 Task: Send an email with the signature Chelsea Sanchez with the subject 'Request for a testimonial' and the message 'I am writing to follow up on our recent meeting.' from softage.1@softage.net to softage.5@softage.net and softage.6@softage.net with an attached document Feasibility_study.pdf
Action: Mouse moved to (102, 114)
Screenshot: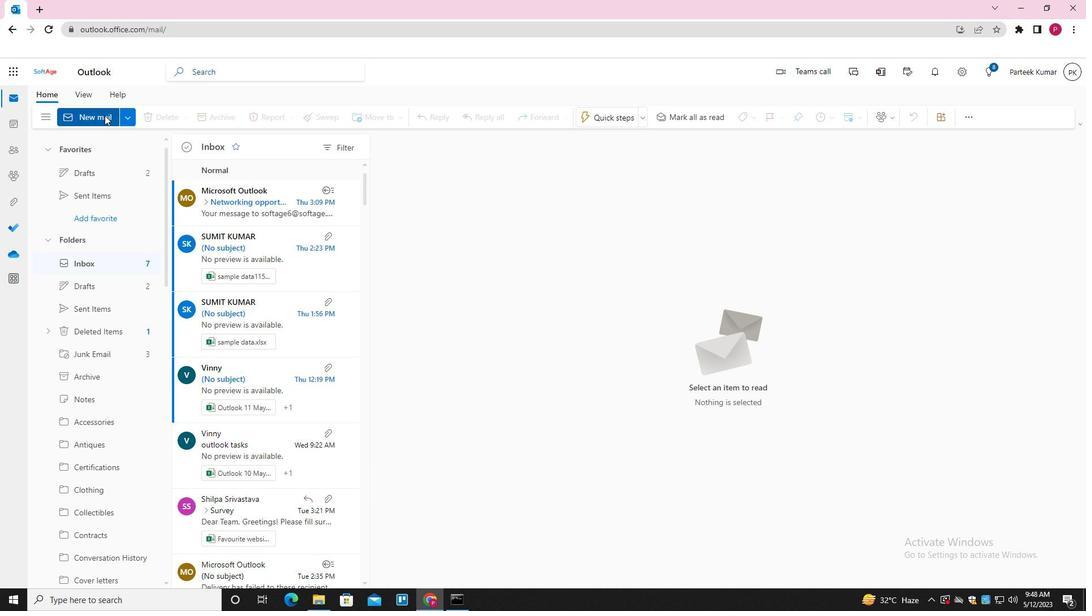 
Action: Mouse pressed left at (102, 114)
Screenshot: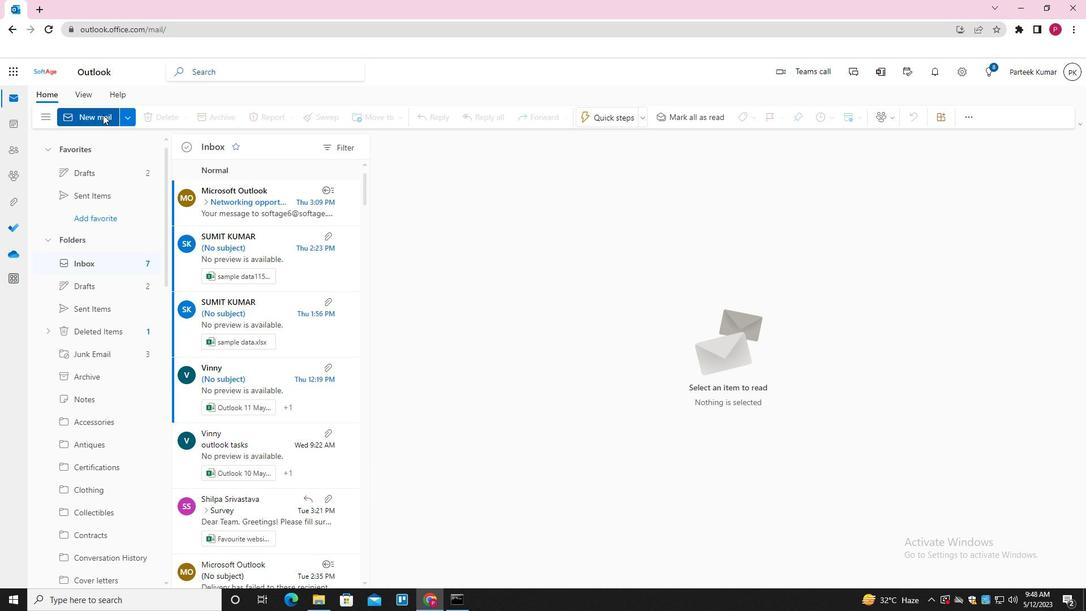 
Action: Mouse moved to (770, 117)
Screenshot: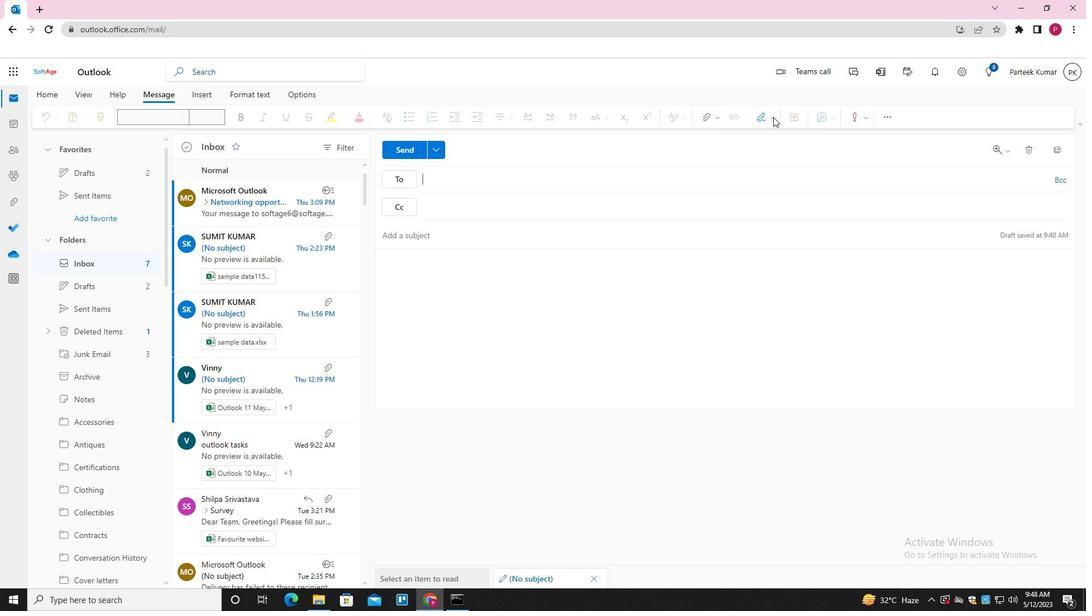 
Action: Mouse pressed left at (770, 117)
Screenshot: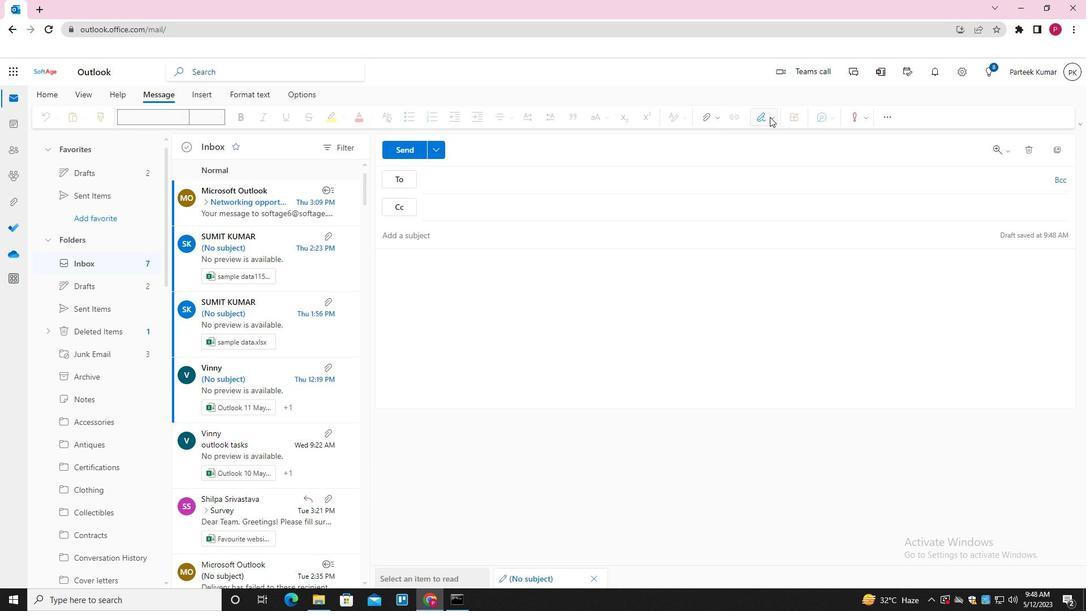 
Action: Mouse moved to (746, 162)
Screenshot: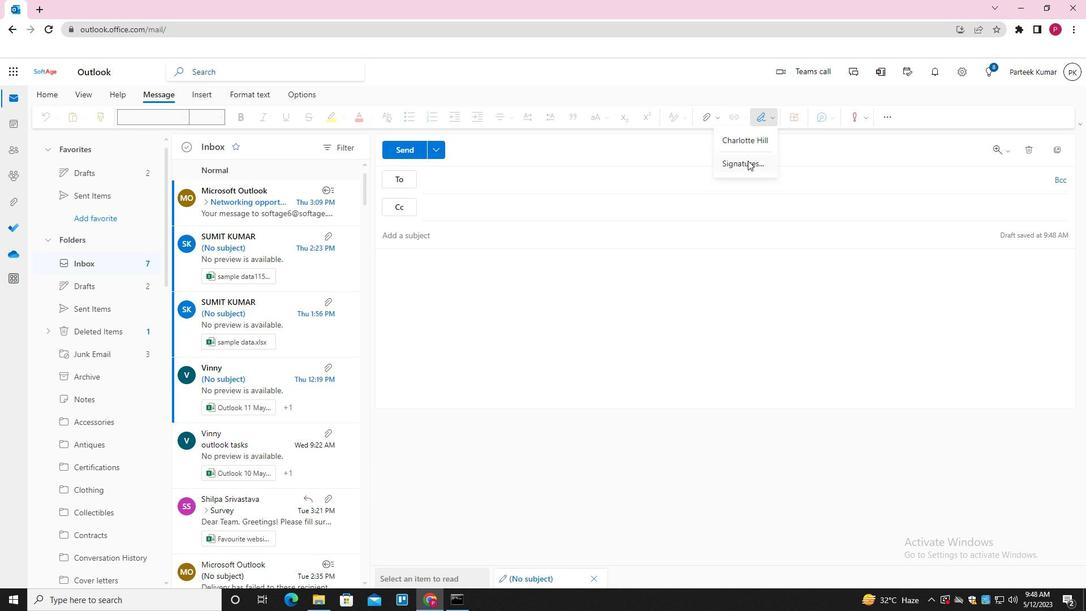 
Action: Mouse pressed left at (746, 162)
Screenshot: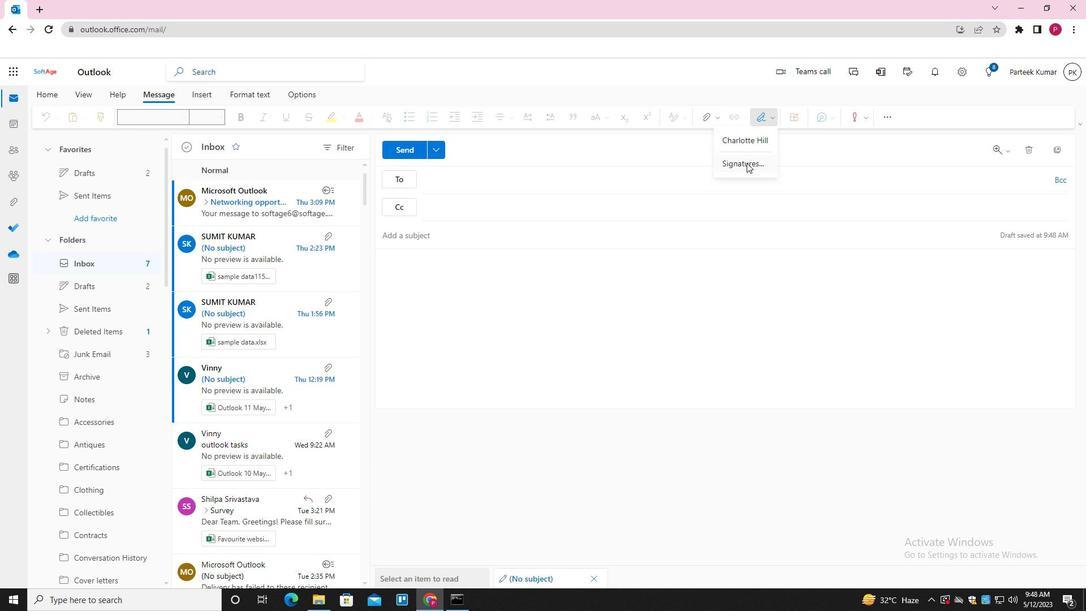 
Action: Mouse moved to (767, 205)
Screenshot: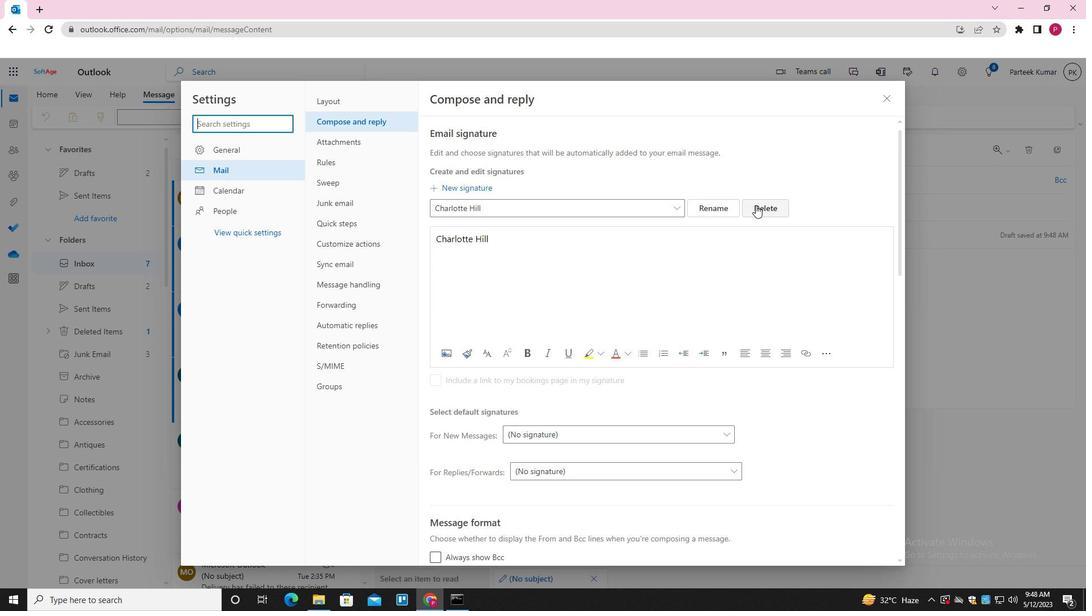 
Action: Mouse pressed left at (767, 205)
Screenshot: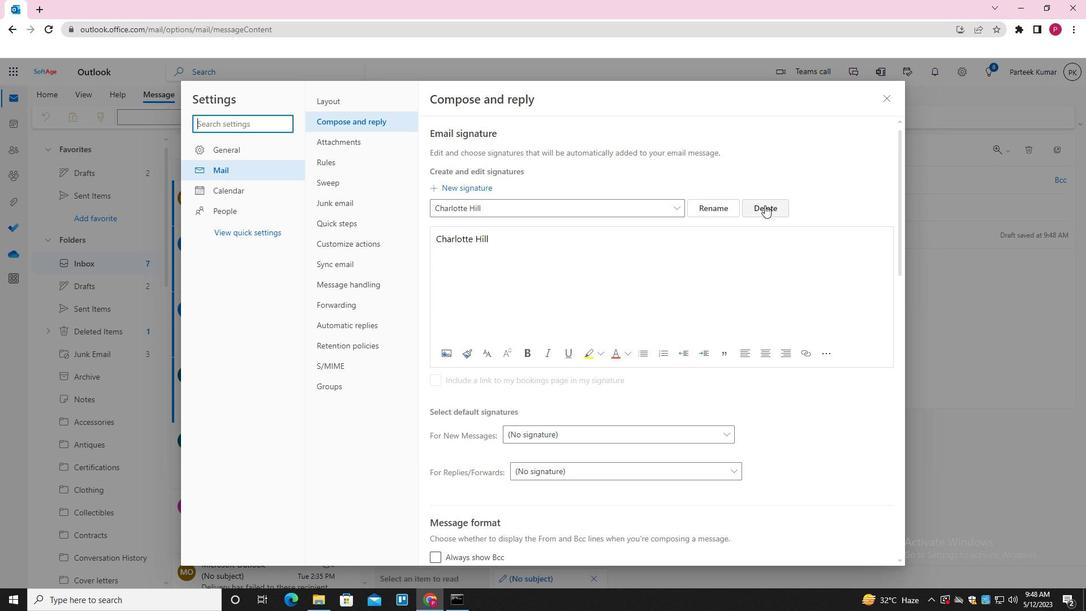 
Action: Mouse moved to (520, 211)
Screenshot: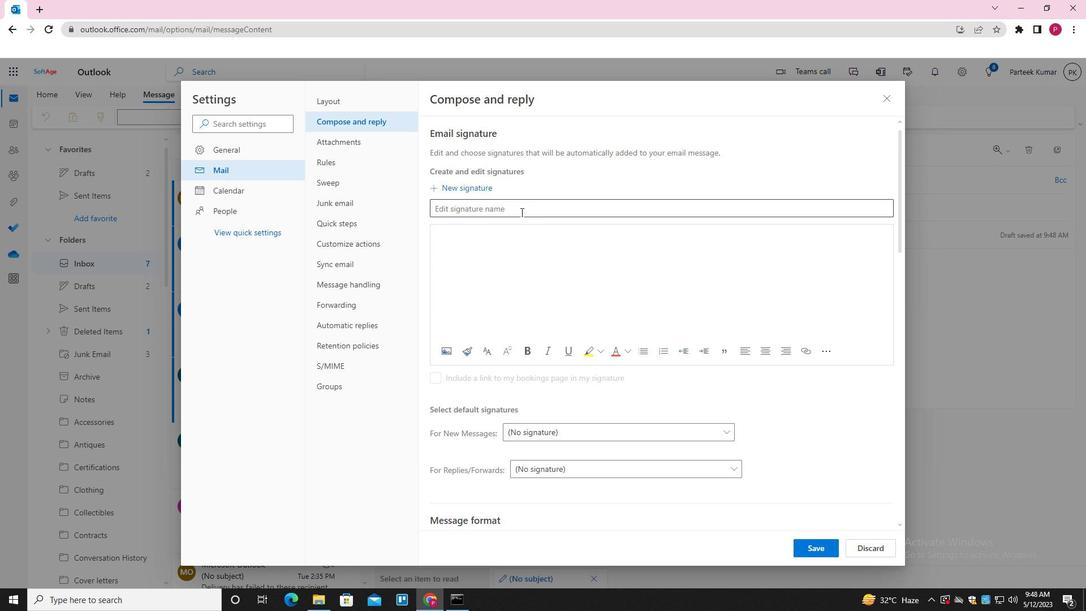 
Action: Mouse pressed left at (520, 211)
Screenshot: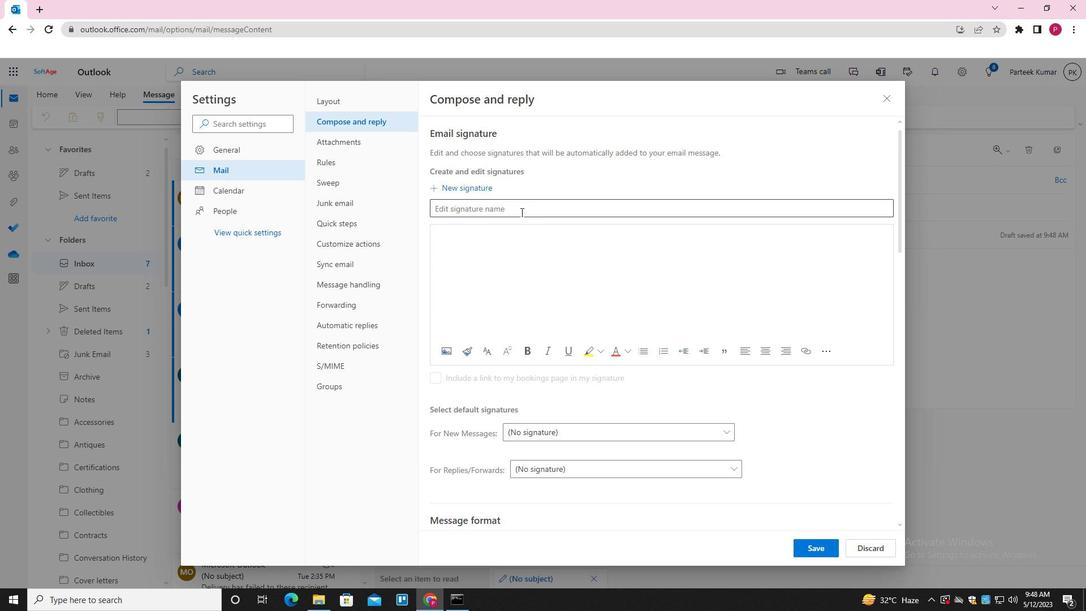 
Action: Key pressed <Key.shift>CHELSEA<Key.space><Key.shift><Key.shift><Key.shift><Key.shift><Key.shift><Key.shift><Key.shift><Key.shift><Key.shift>SANCE<Key.backspace><Key.backspace>CHEZ
Screenshot: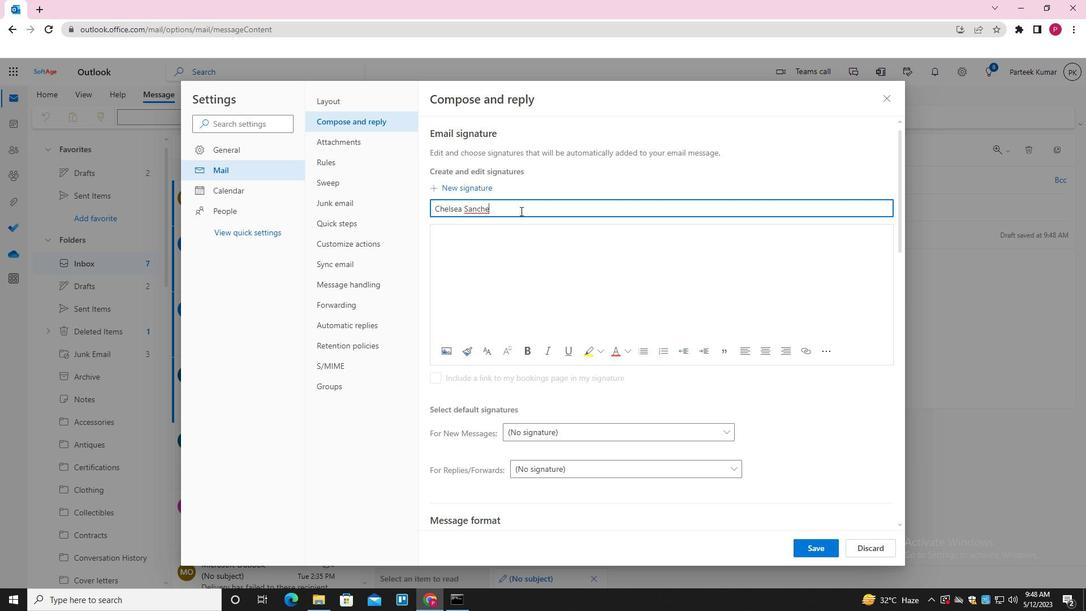 
Action: Mouse moved to (527, 205)
Screenshot: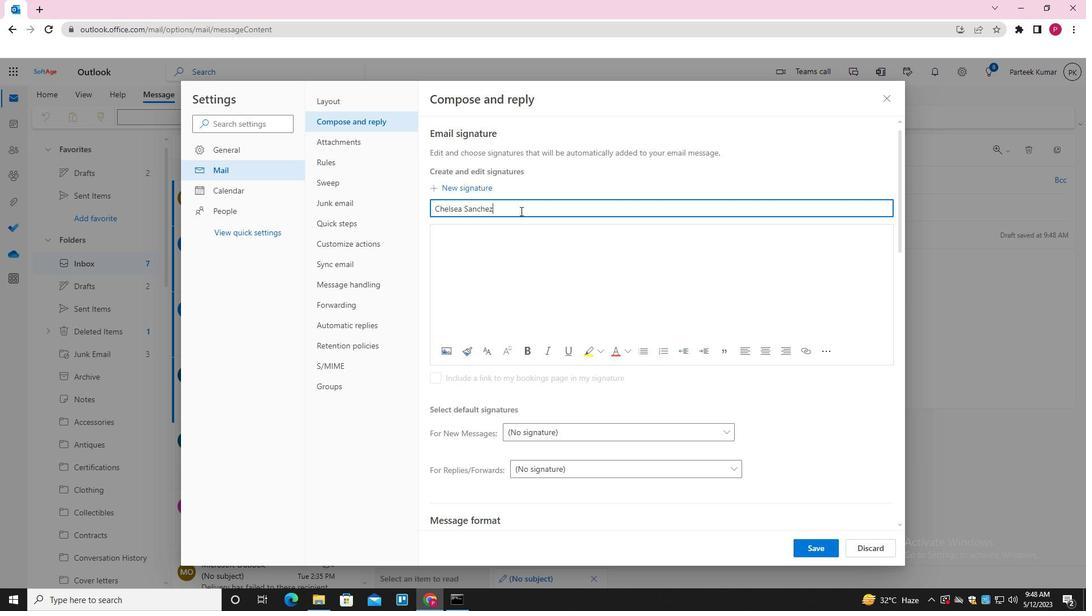 
Action: Key pressed ctrl+Actrl+C
Screenshot: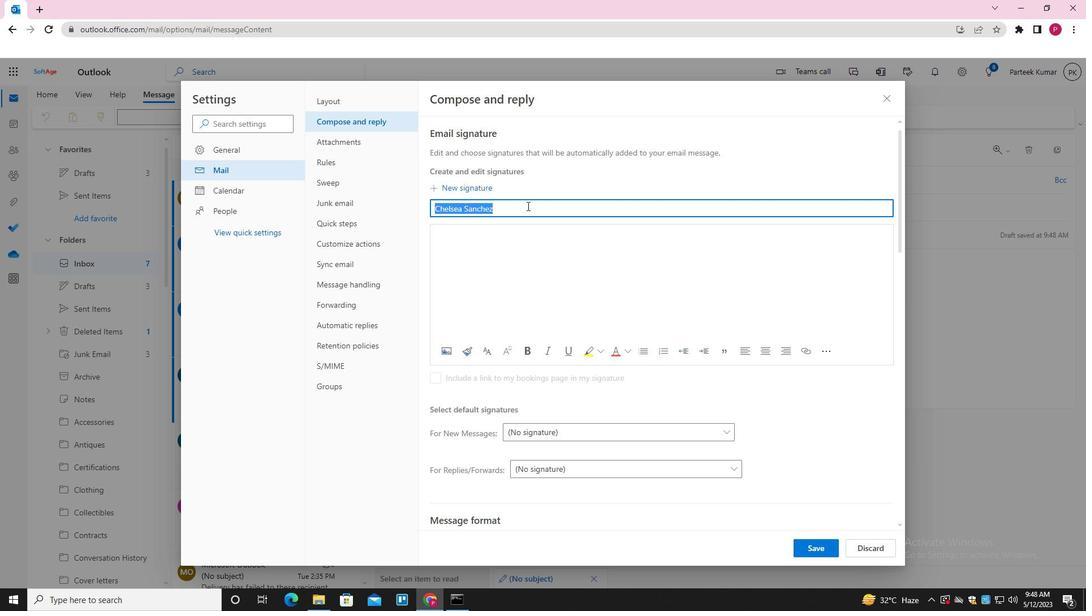 
Action: Mouse moved to (473, 250)
Screenshot: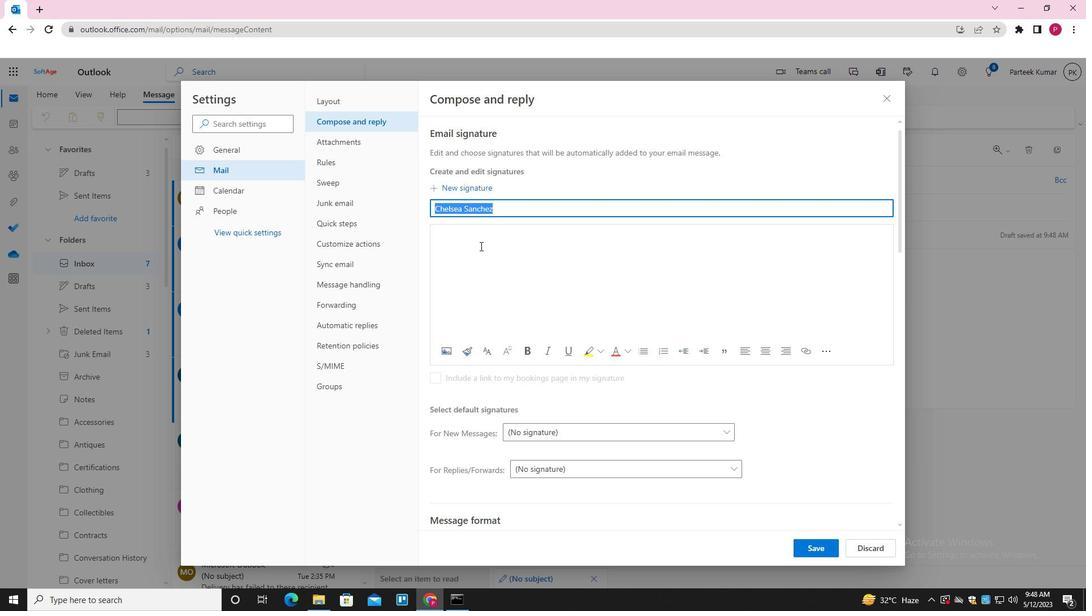 
Action: Mouse pressed left at (473, 250)
Screenshot: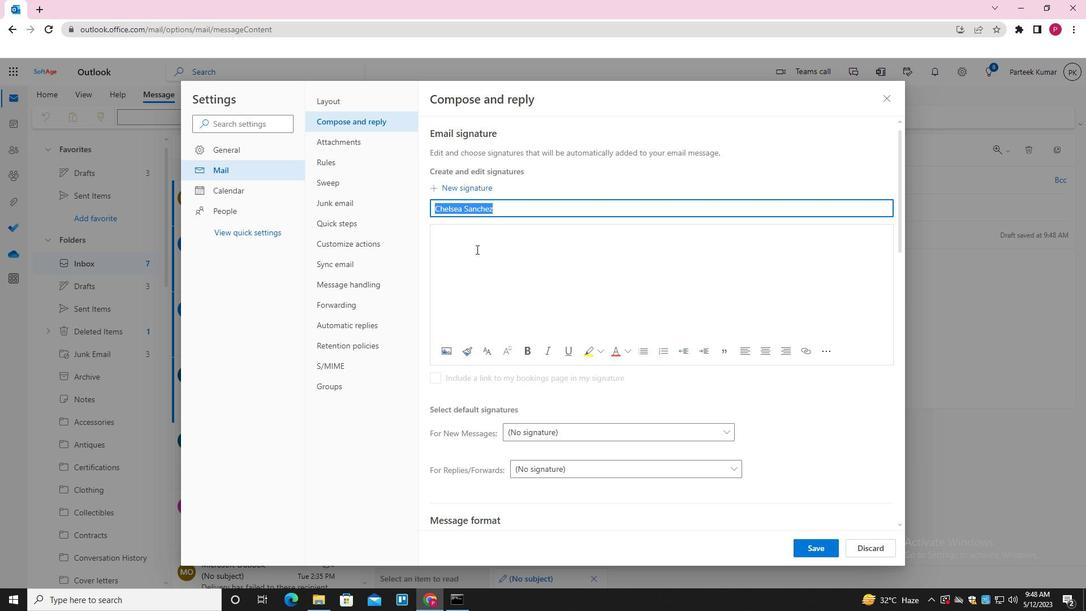 
Action: Key pressed ctrl+V
Screenshot: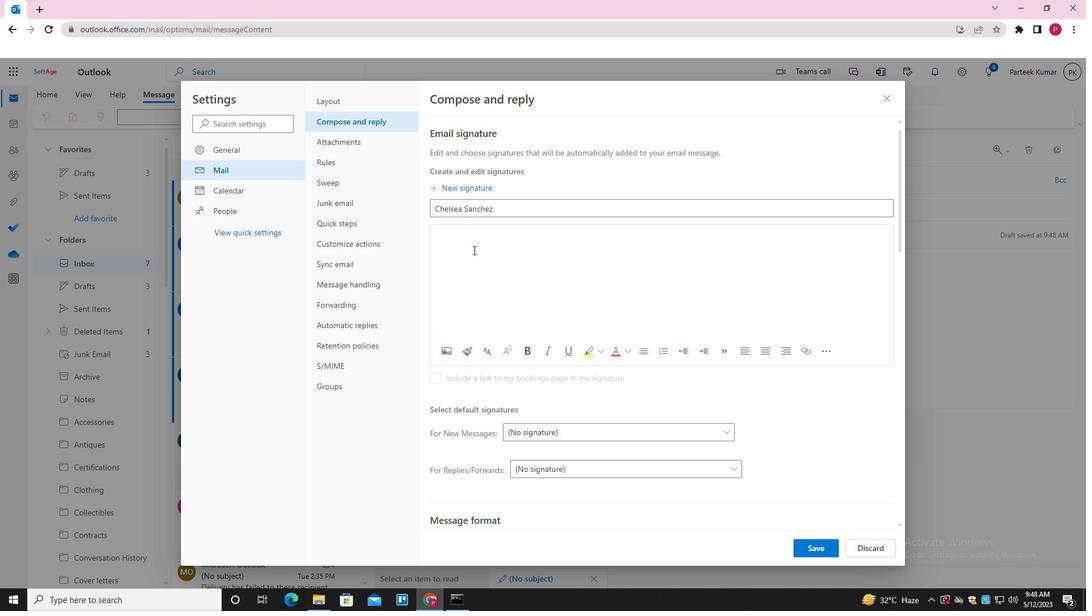 
Action: Mouse moved to (809, 543)
Screenshot: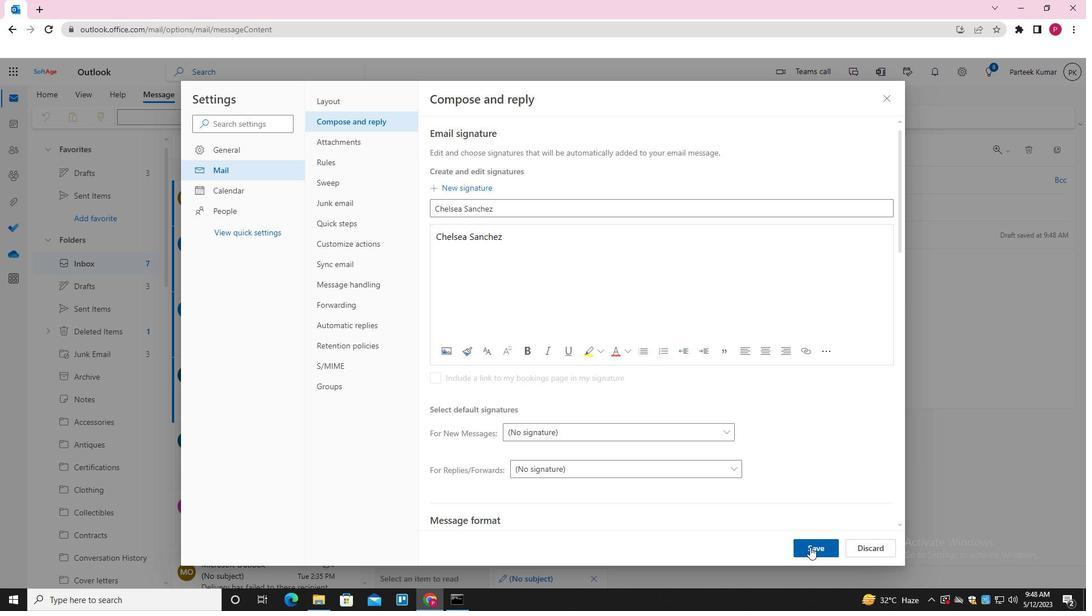 
Action: Mouse pressed left at (809, 543)
Screenshot: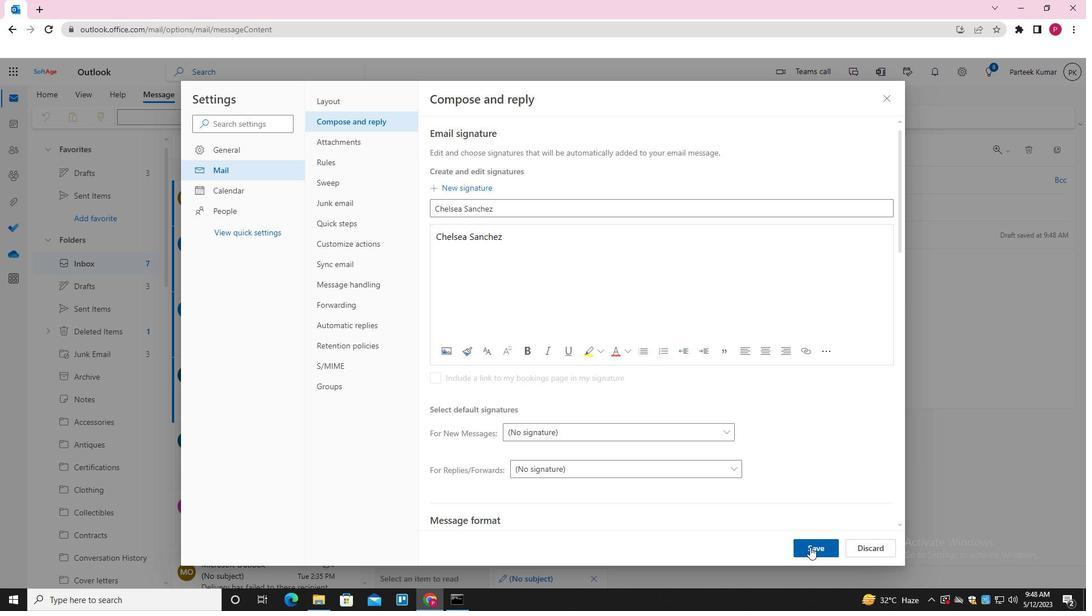 
Action: Mouse moved to (889, 101)
Screenshot: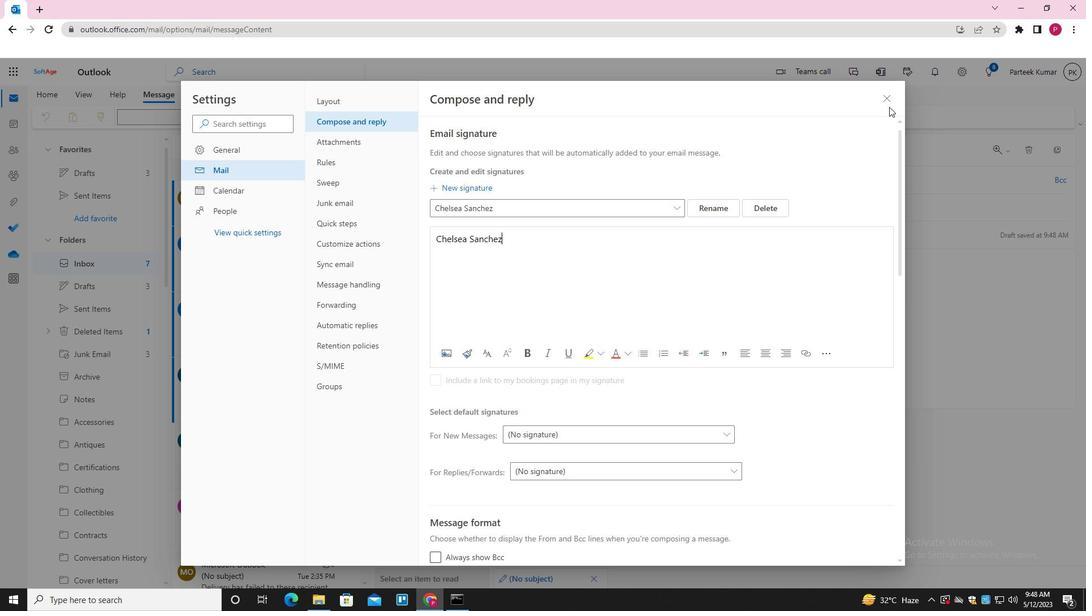 
Action: Mouse pressed left at (889, 101)
Screenshot: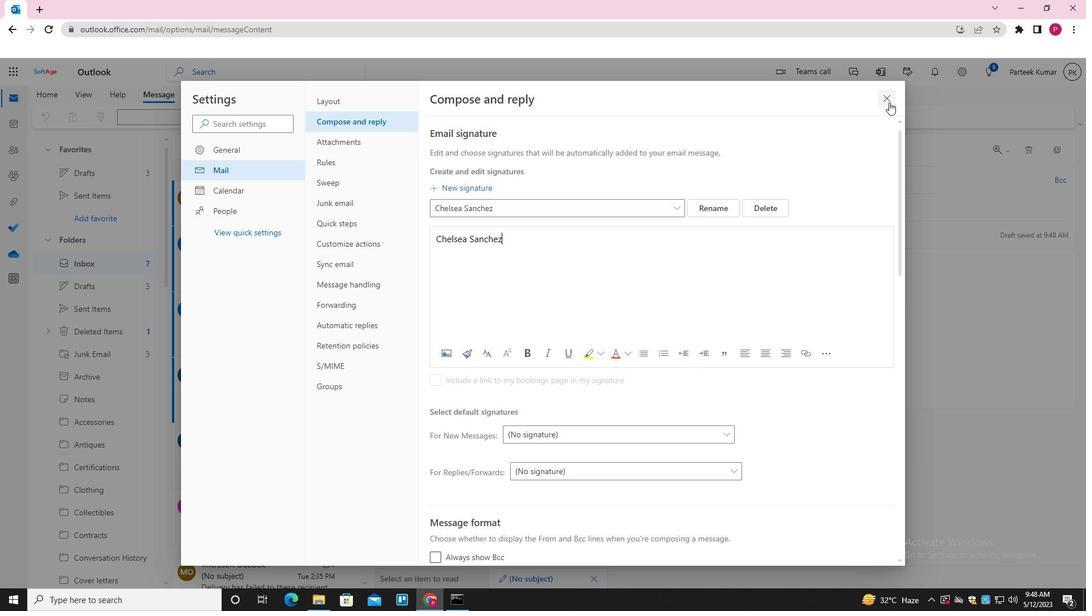 
Action: Mouse moved to (776, 119)
Screenshot: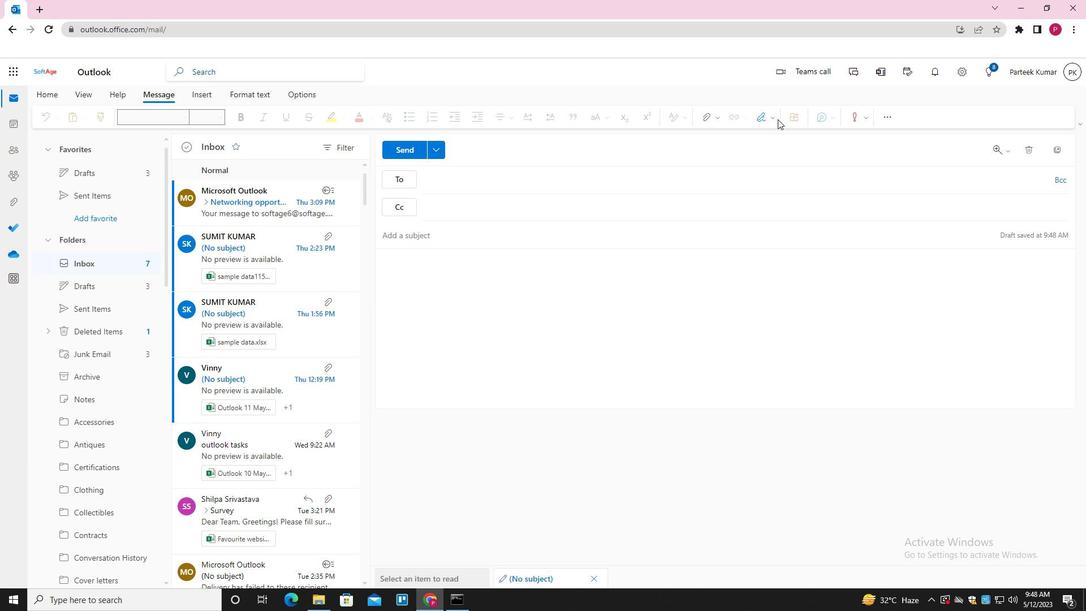
Action: Mouse pressed left at (776, 119)
Screenshot: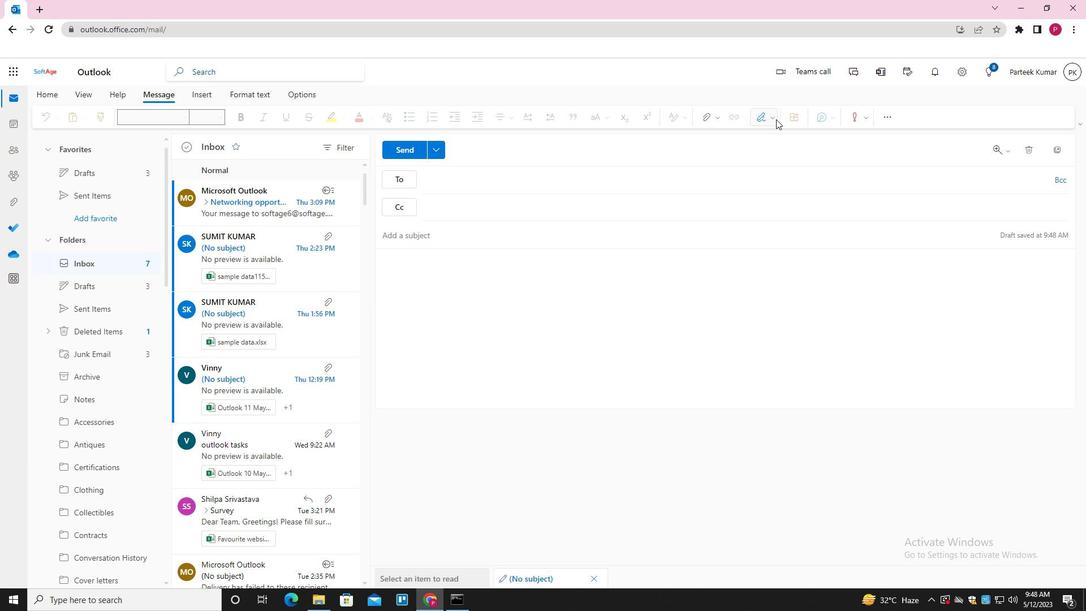 
Action: Mouse moved to (743, 138)
Screenshot: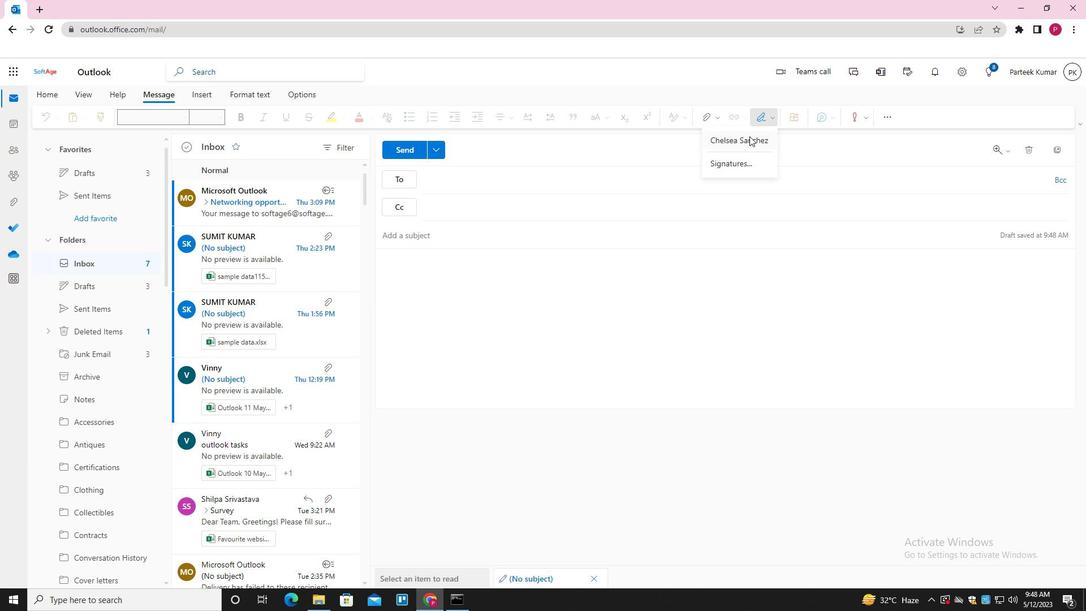 
Action: Mouse pressed left at (743, 138)
Screenshot: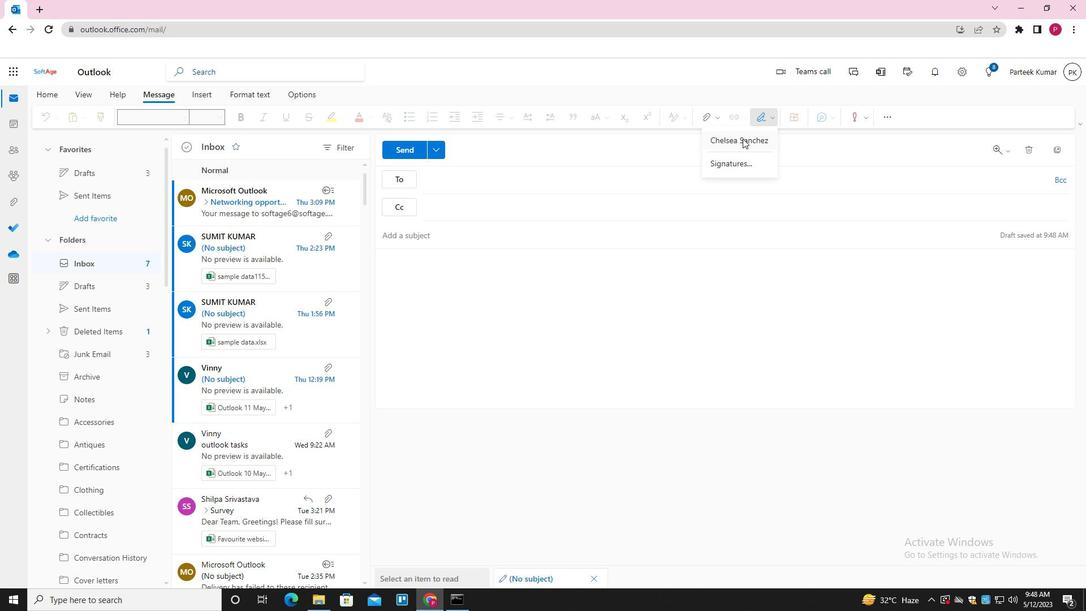
Action: Mouse moved to (419, 238)
Screenshot: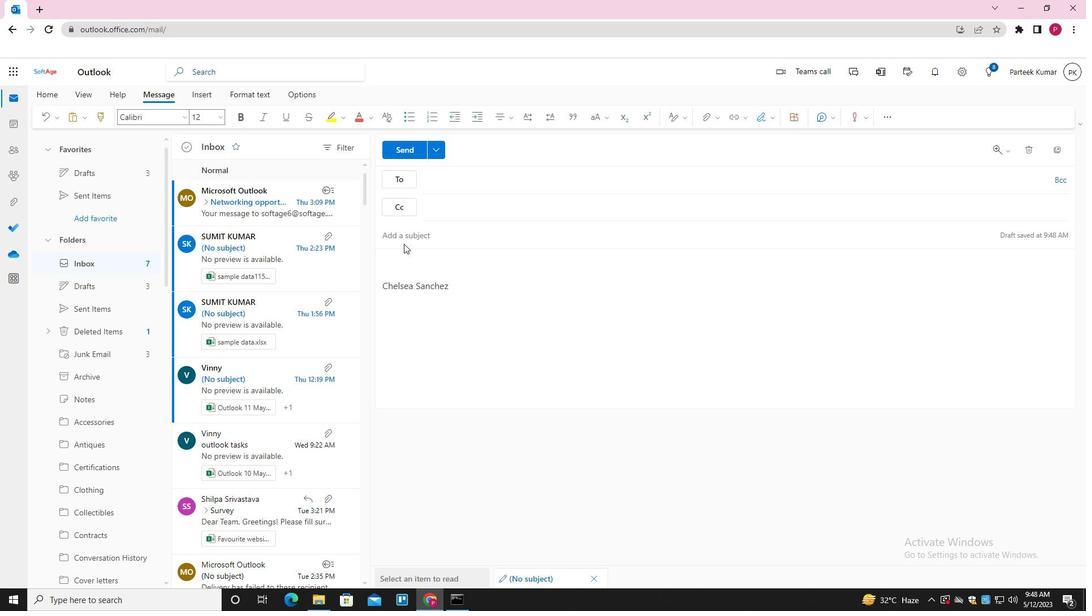 
Action: Mouse pressed left at (419, 238)
Screenshot: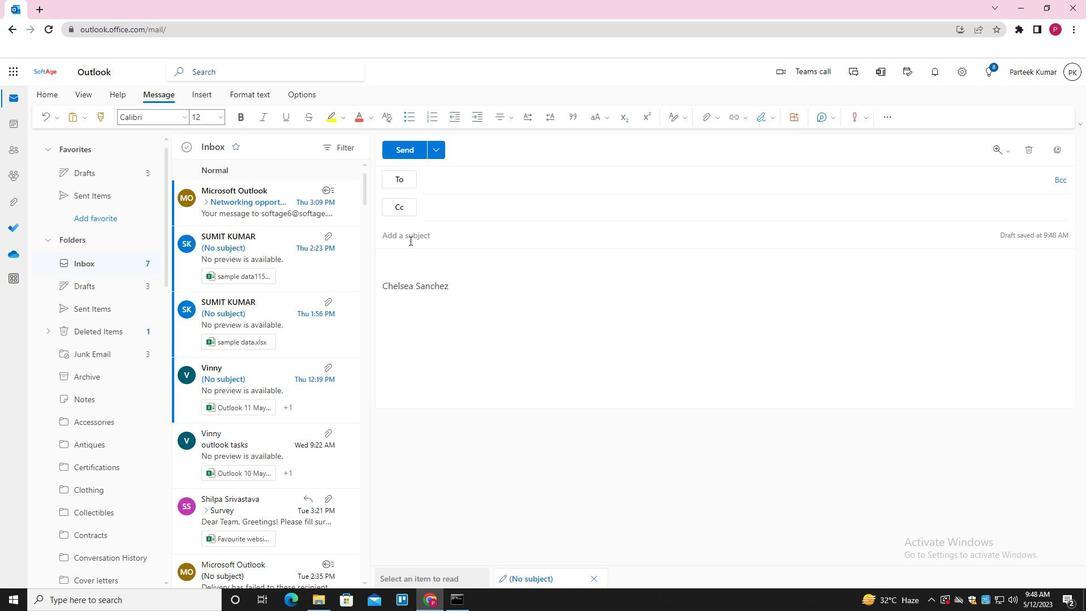 
Action: Key pressed <Key.shift>REQUEST<Key.space>FOR<Key.space>A<Key.space>TESTIMONIAL
Screenshot: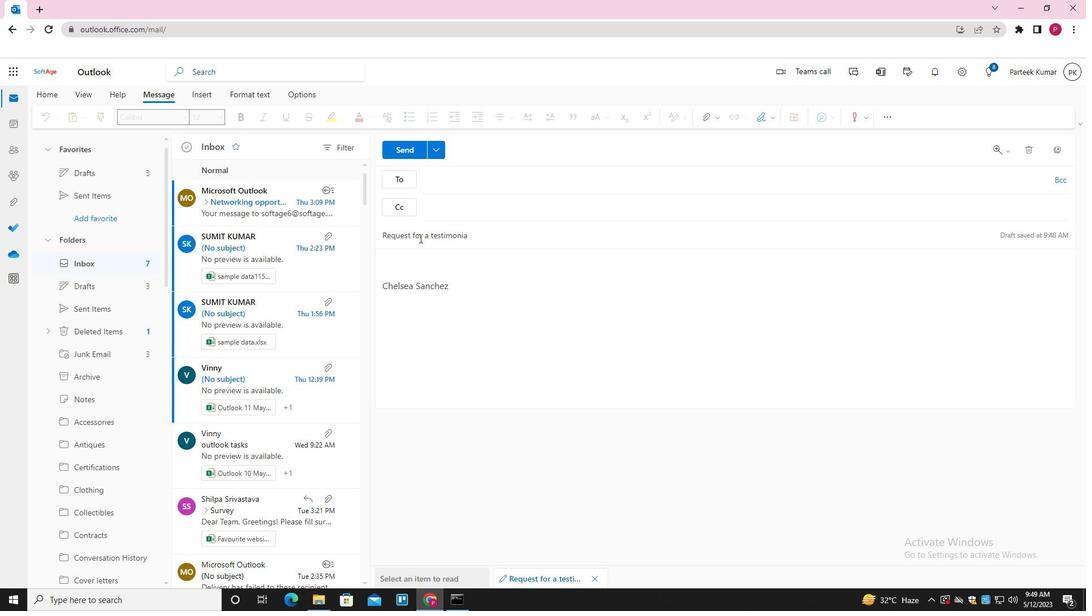 
Action: Mouse moved to (407, 256)
Screenshot: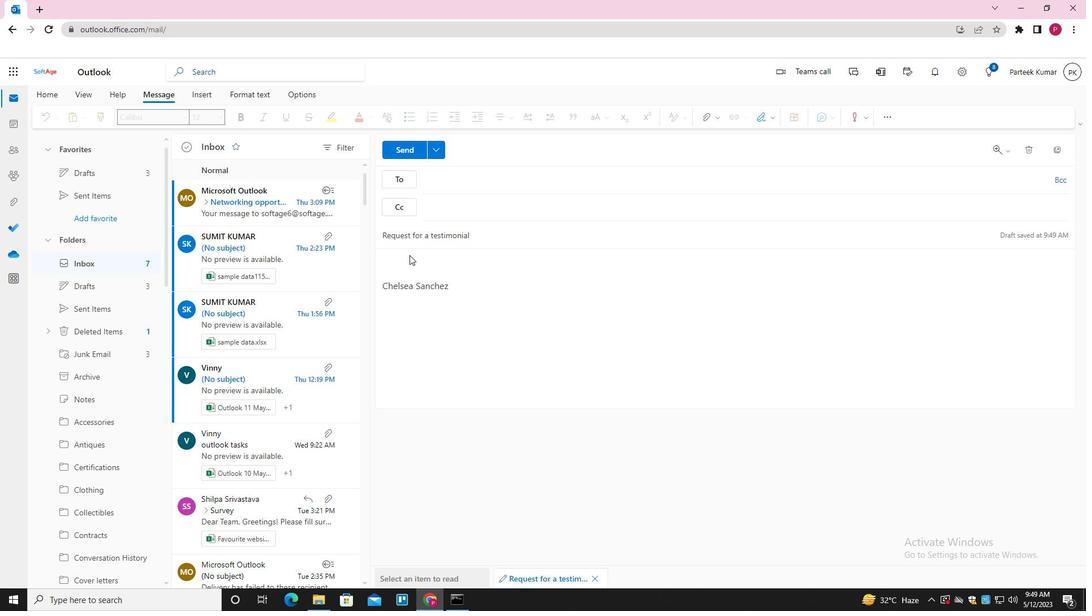 
Action: Key pressed <Key.tab><Key.shift>I<Key.space>AM<Key.space>WRITTING<Key.backspace>
Screenshot: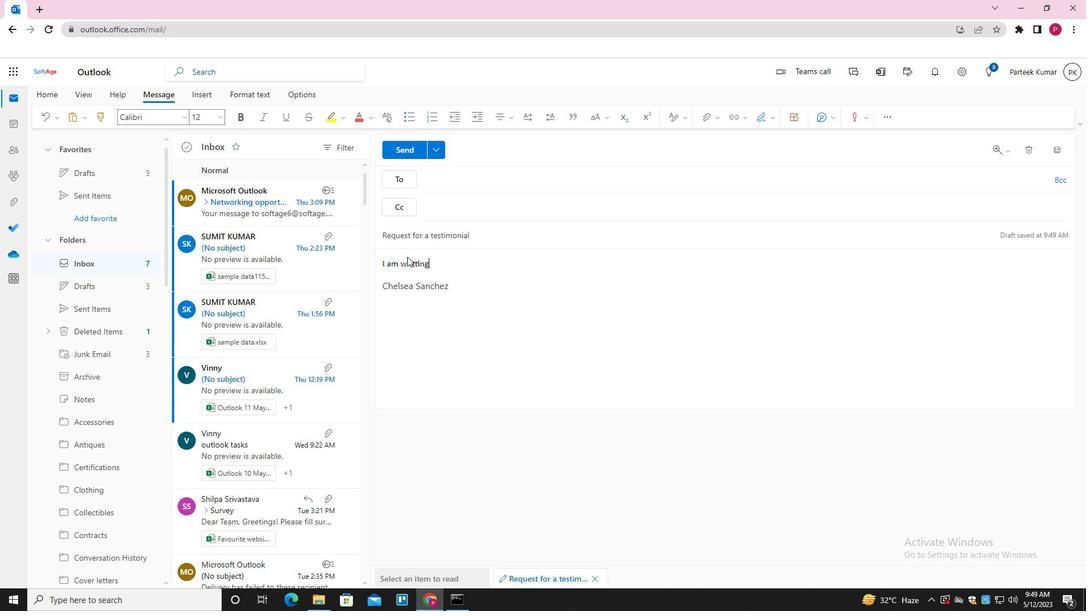 
Action: Mouse moved to (254, 147)
Screenshot: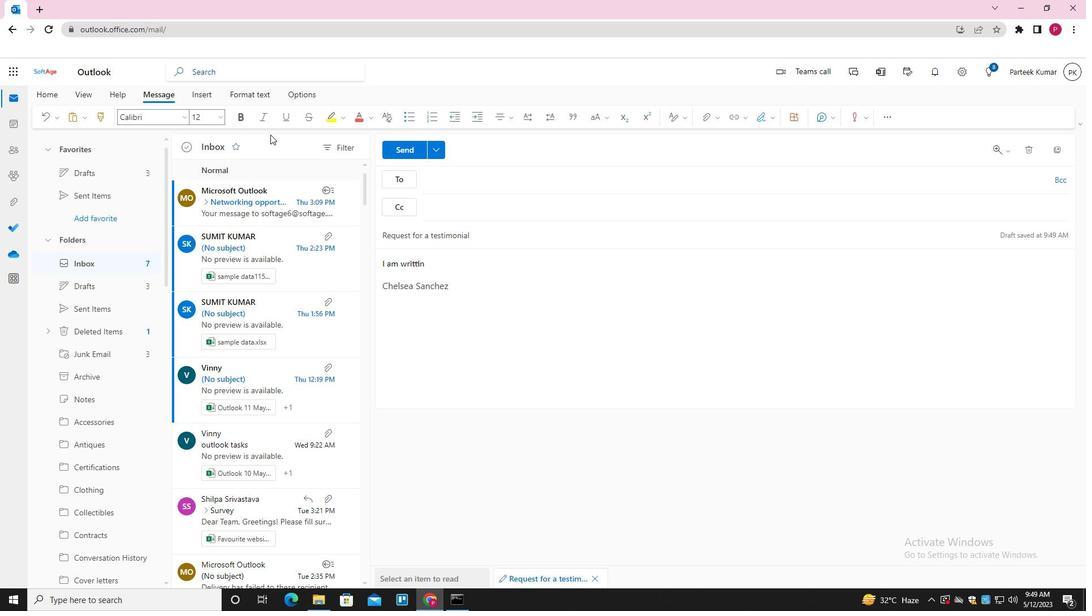 
Action: Key pressed G<Key.left><Key.left><Key.left><Key.backspace><Key.right><Key.right><Key.right><Key.right><Key.right><Key.right><Key.right><Key.right><Key.right><Key.left><Key.left><Key.left><Key.left><Key.left><Key.left><Key.space>TO<Key.space>FLOOOW<Key.backspace><Key.backspace><Key.backspace>W<Key.backspace><Key.backspace><Key.backspace><Key.tab><Key.space>ON<Key.space>U<Key.backspace>OUR<Key.space>RESENT<Key.backspace><Key.backspace><Key.backspace><Key.backspace>CENT<Key.tab>
Screenshot: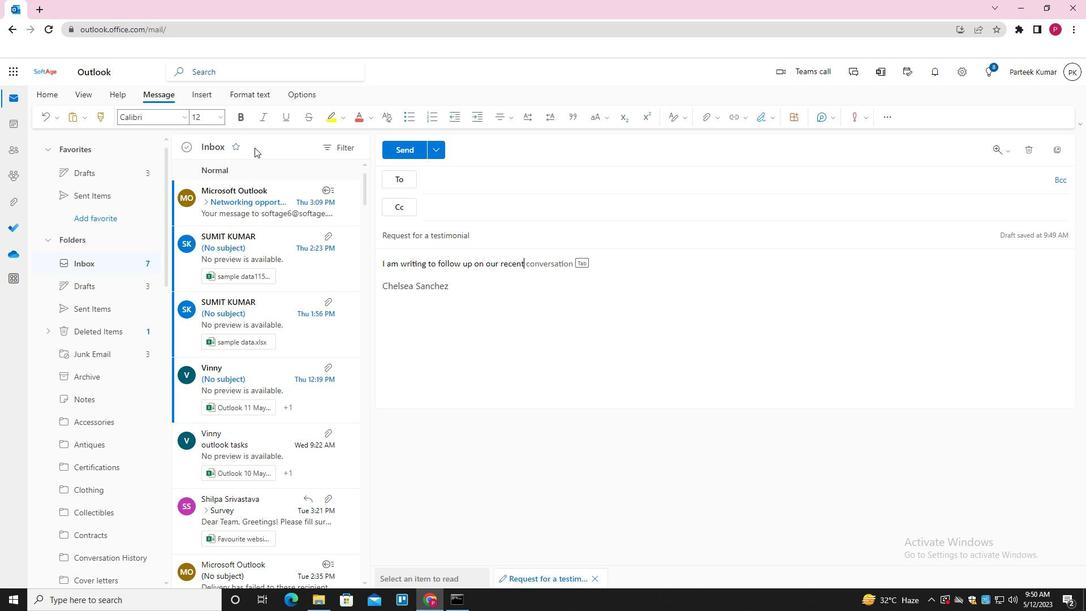 
Action: Mouse moved to (367, 151)
Screenshot: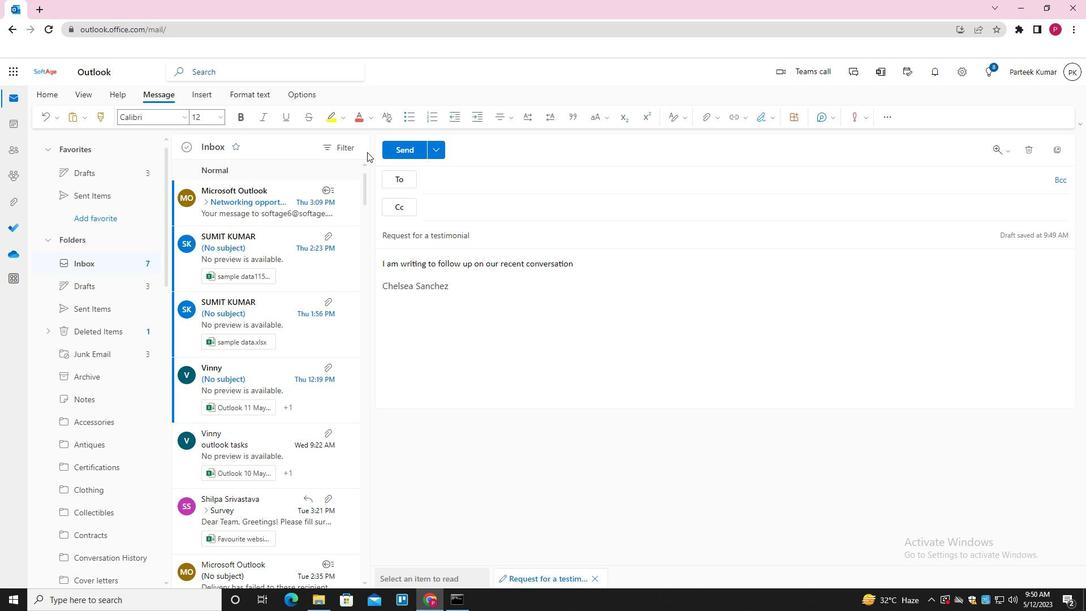 
Action: Key pressed <Key.shift><Key.tab><Key.tab><Key.tab><Key.shift>SOFTTAGE<Key.backspace><Key.backspace><Key.backspace><Key.backspace>AGE.5<Key.shift>2<Key.backspace>SOFTAGE<Key.left><Key.left><Key.left><Key.left><Key.left><Key.left><Key.left><Key.shift>@<Key.right><Key.right><Key.right><Key.right><Key.right><Key.right><Key.right><Key.enter><Key.backspace><Key.enter>SOFT.6<Key.left><Key.left>AGE<Key.right><Key.right><Key.right><Key.shift>@SOFTAGE.NET<Key.enter>
Screenshot: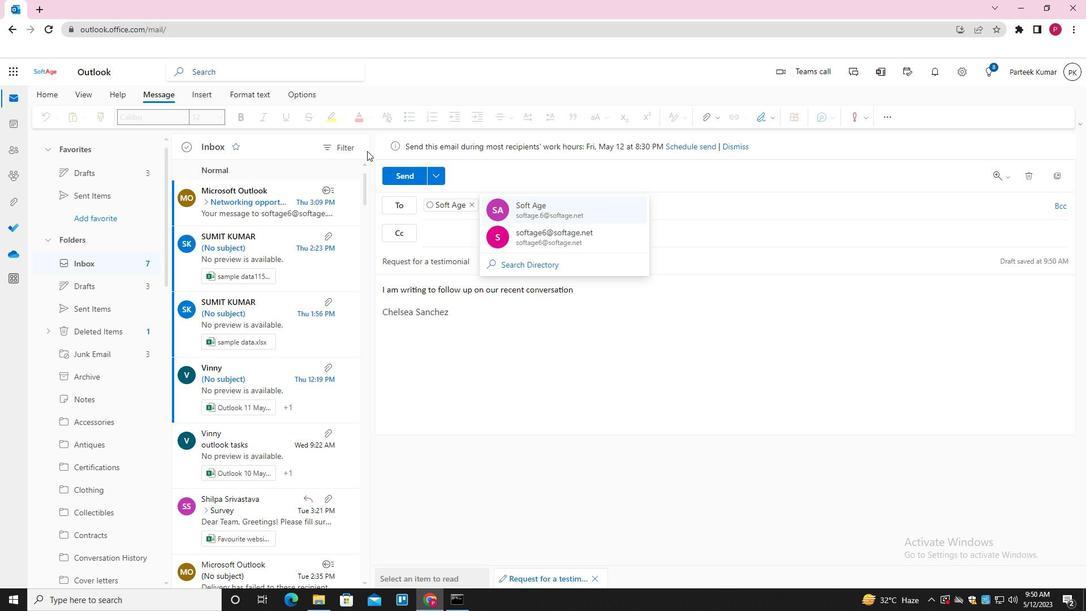 
Action: Mouse moved to (718, 118)
Screenshot: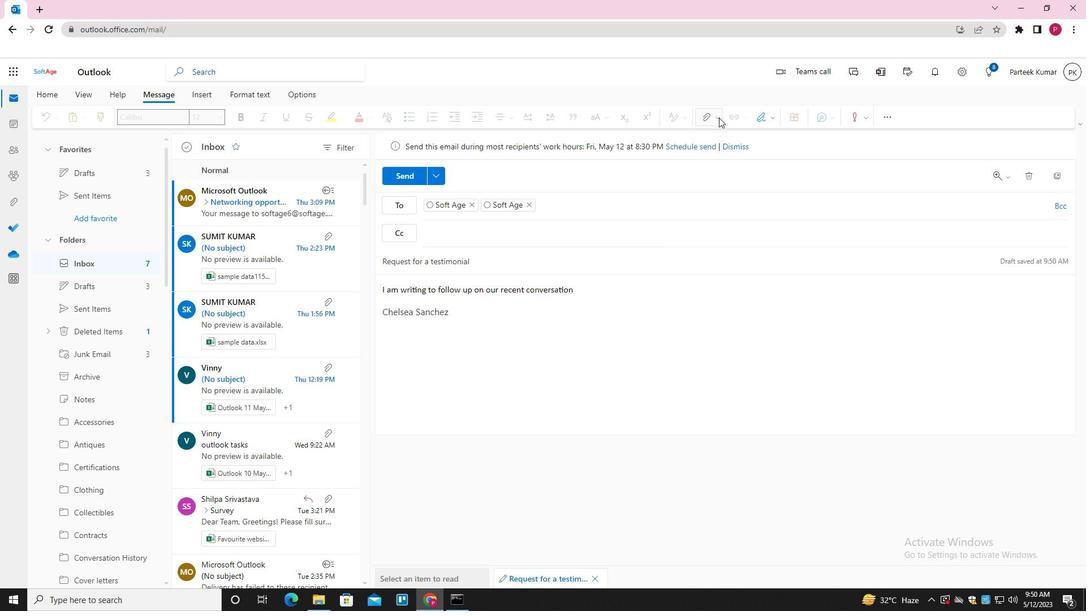 
Action: Mouse pressed left at (718, 118)
Screenshot: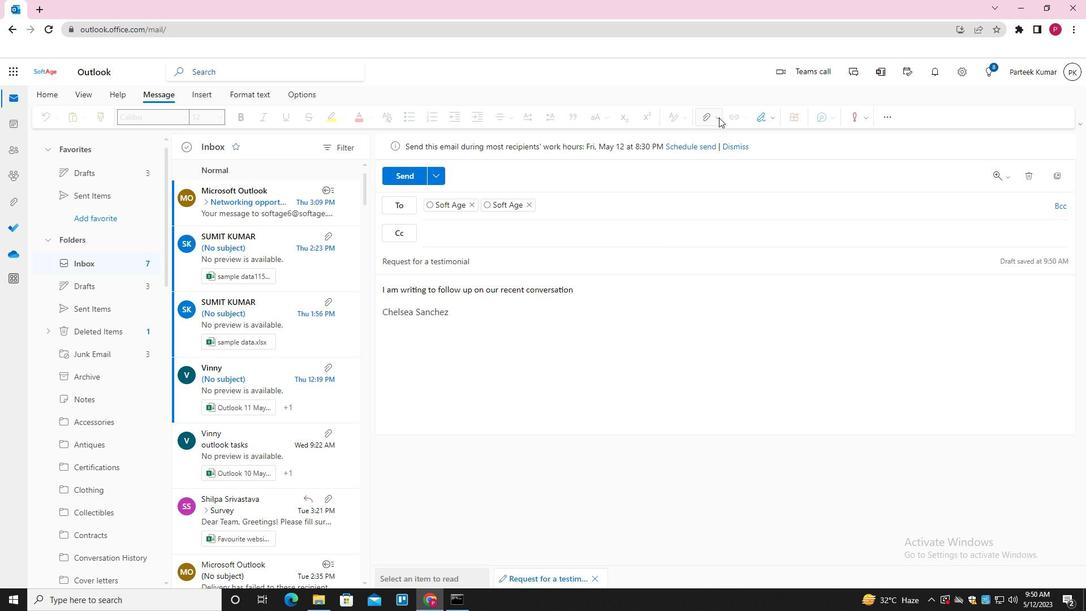 
Action: Mouse moved to (614, 139)
Screenshot: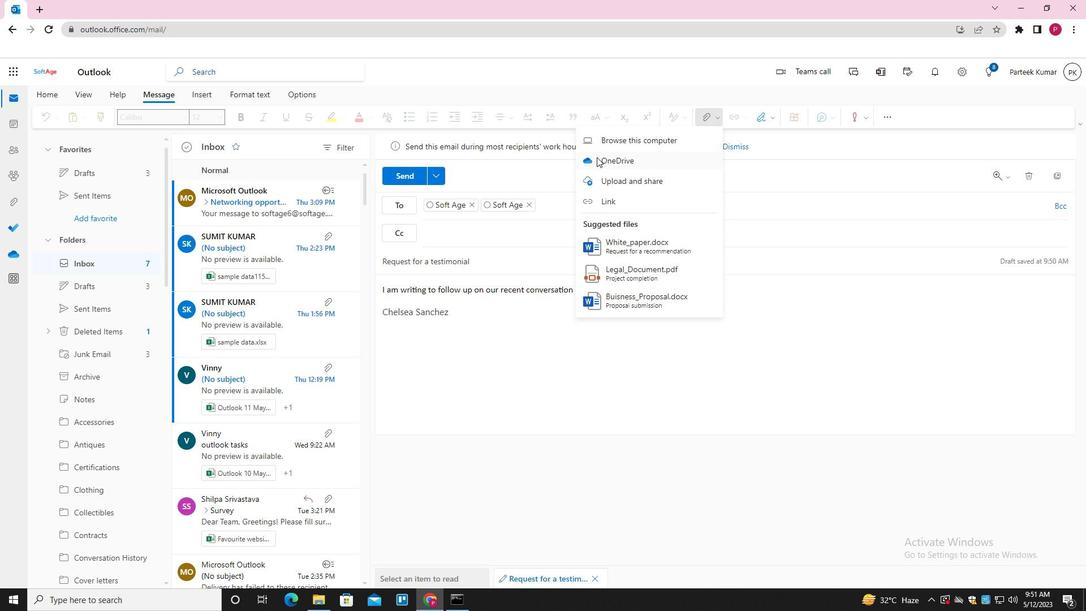 
Action: Mouse pressed left at (614, 139)
Screenshot: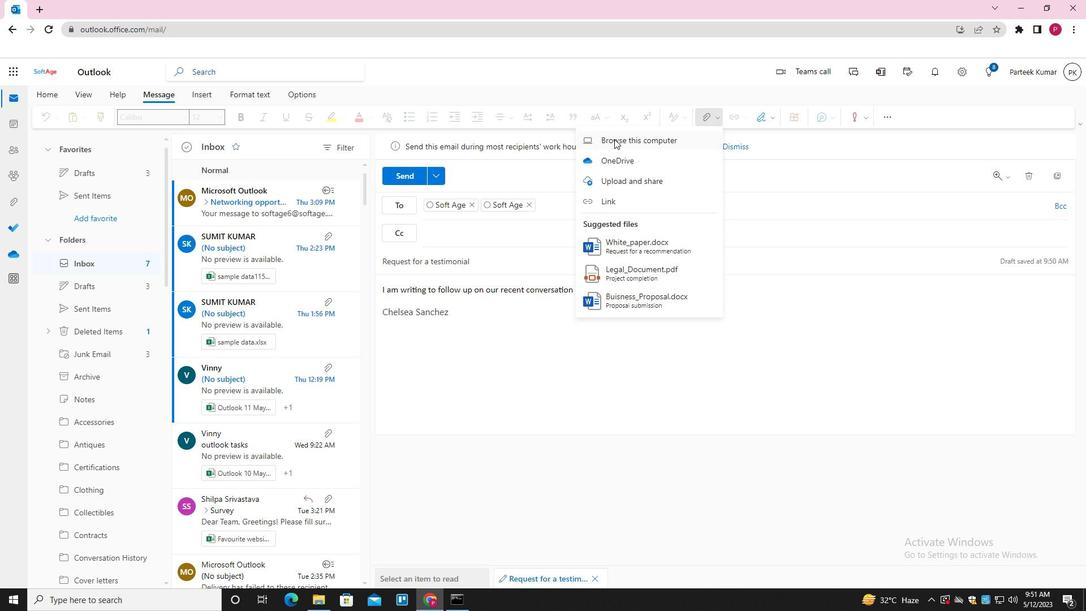 
Action: Mouse moved to (157, 82)
Screenshot: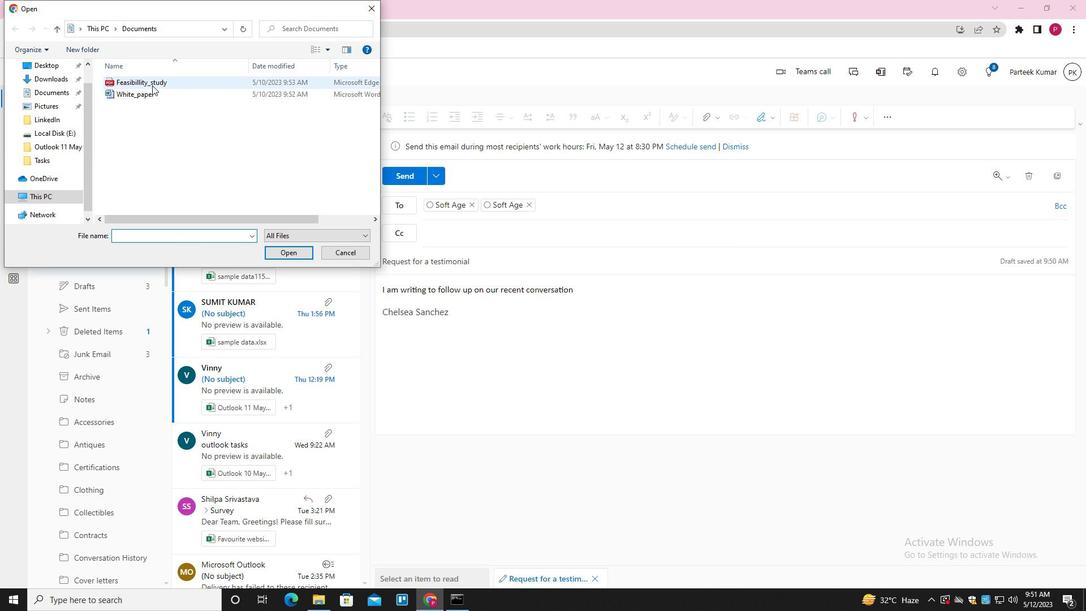 
Action: Mouse pressed left at (157, 82)
Screenshot: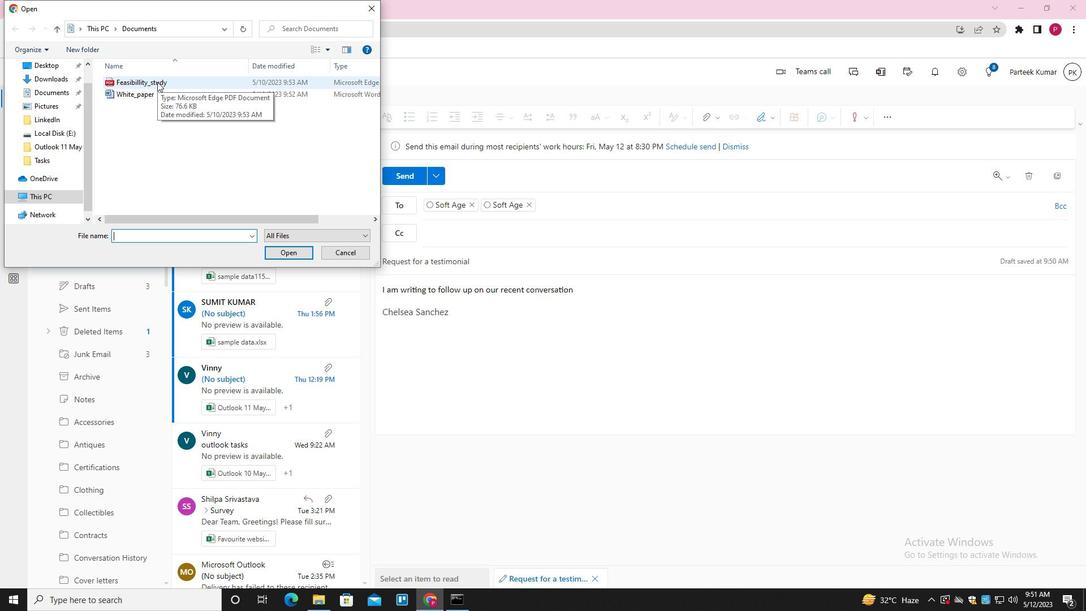 
Action: Mouse moved to (292, 251)
Screenshot: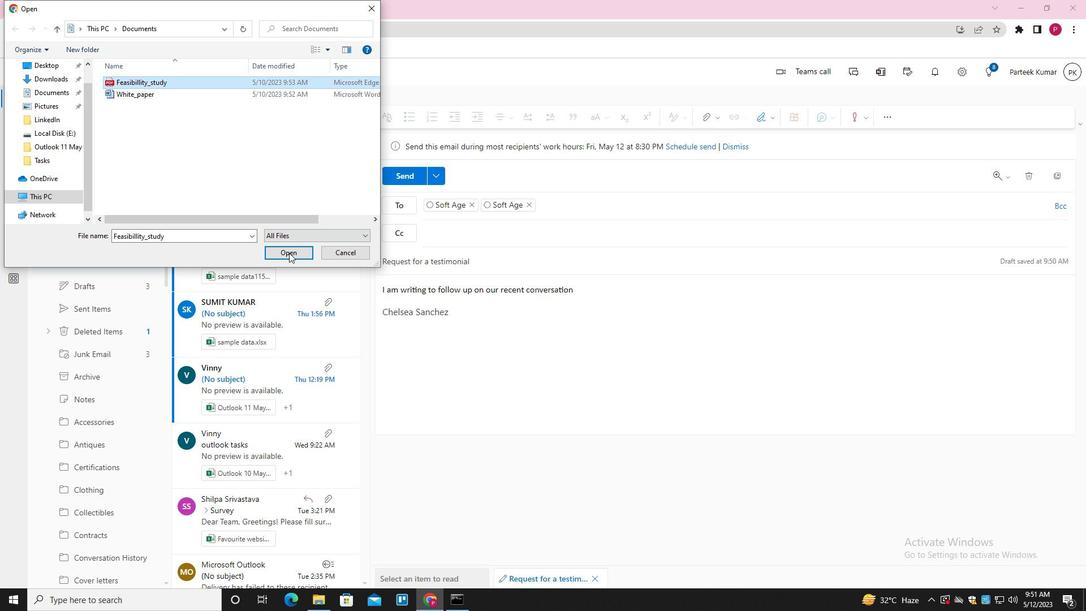 
Action: Mouse pressed left at (292, 251)
Screenshot: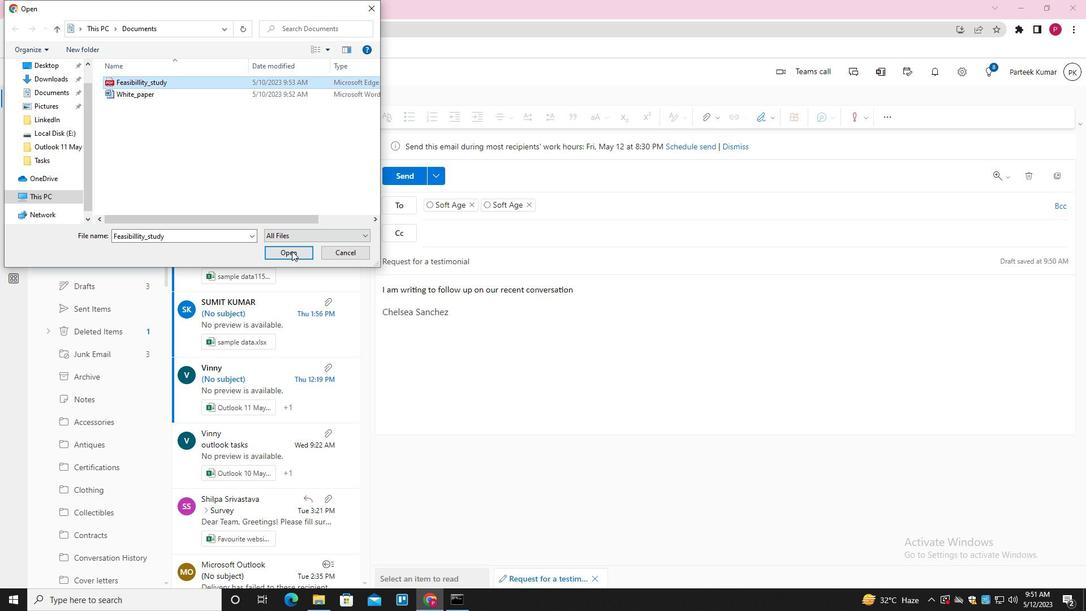 
Action: Mouse moved to (405, 178)
Screenshot: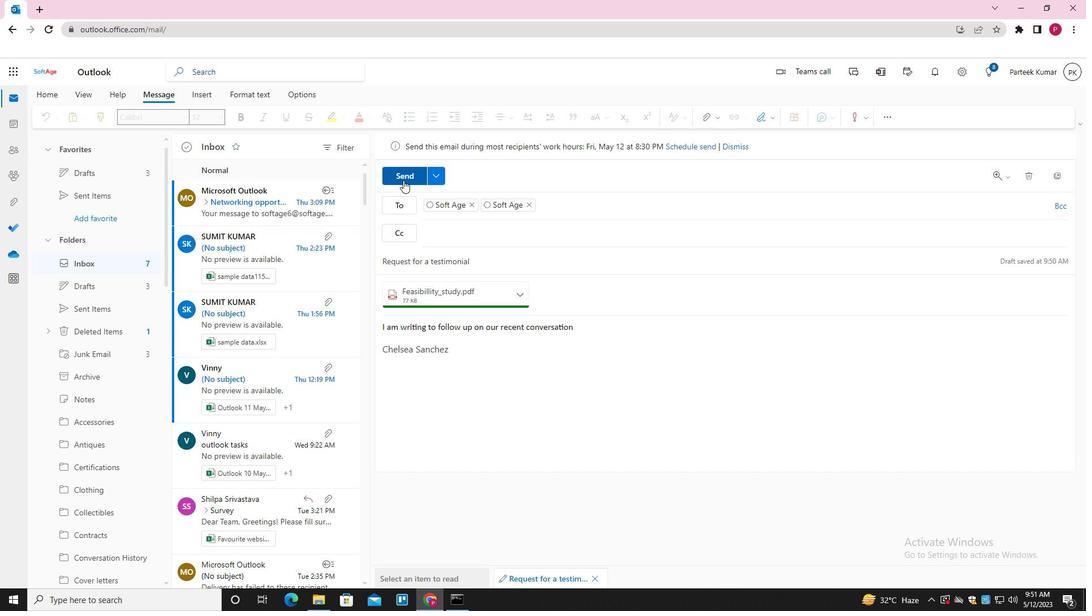 
Action: Mouse pressed left at (405, 178)
Screenshot: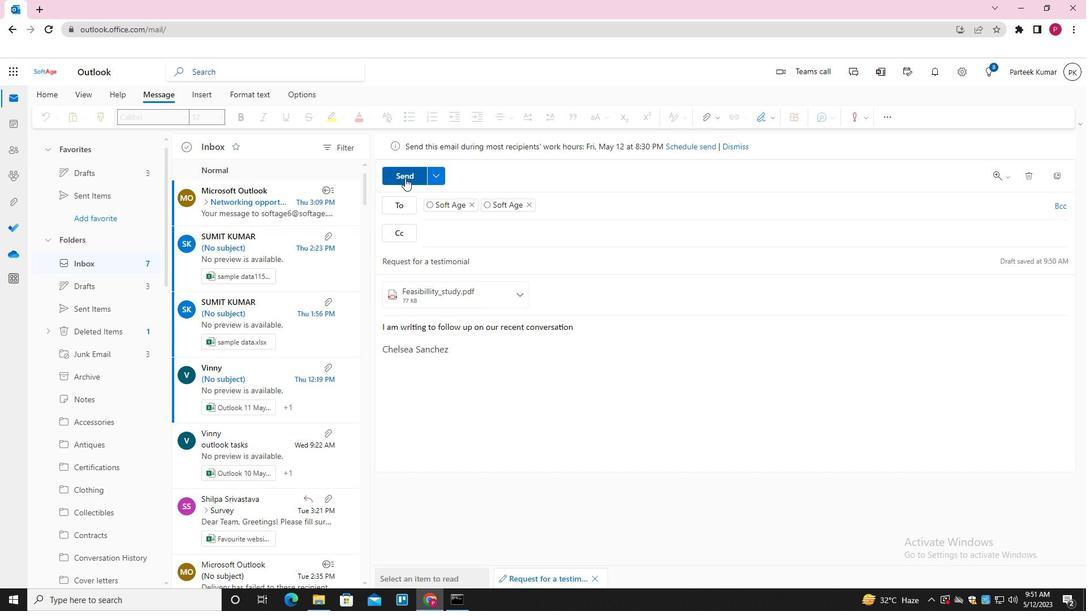 
